 Task: Use Stadium Crowd Applause Effect in this video Movie B.mp4
Action: Mouse moved to (199, 133)
Screenshot: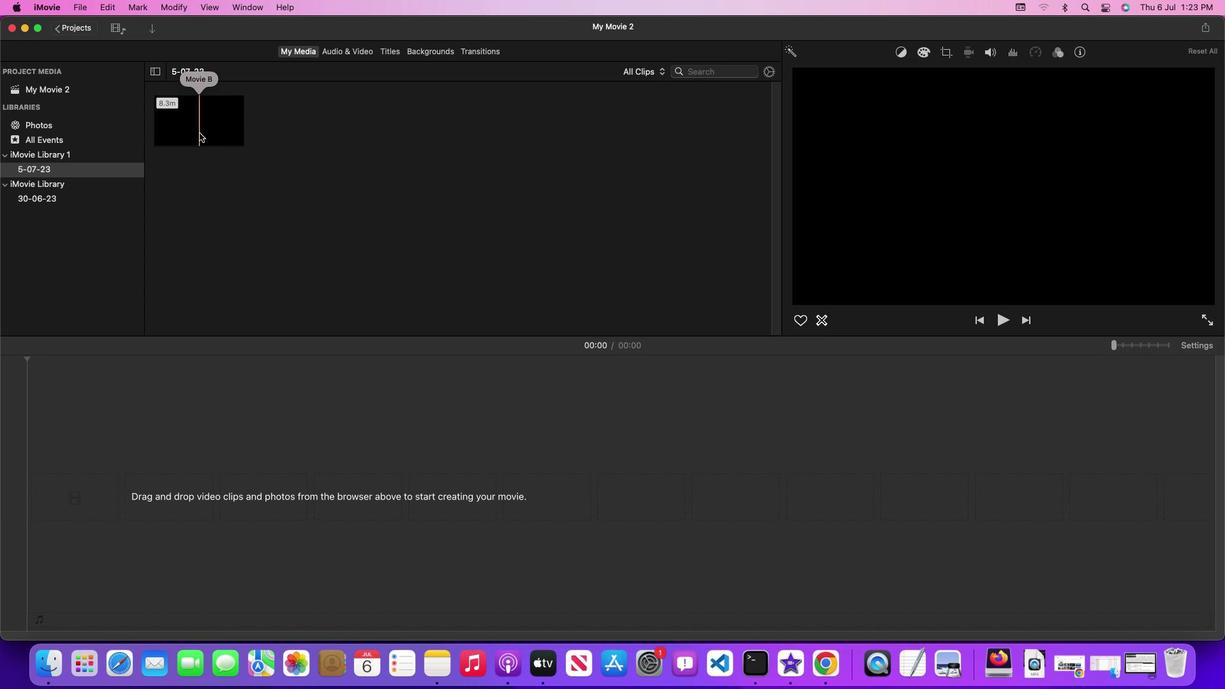 
Action: Mouse pressed left at (199, 133)
Screenshot: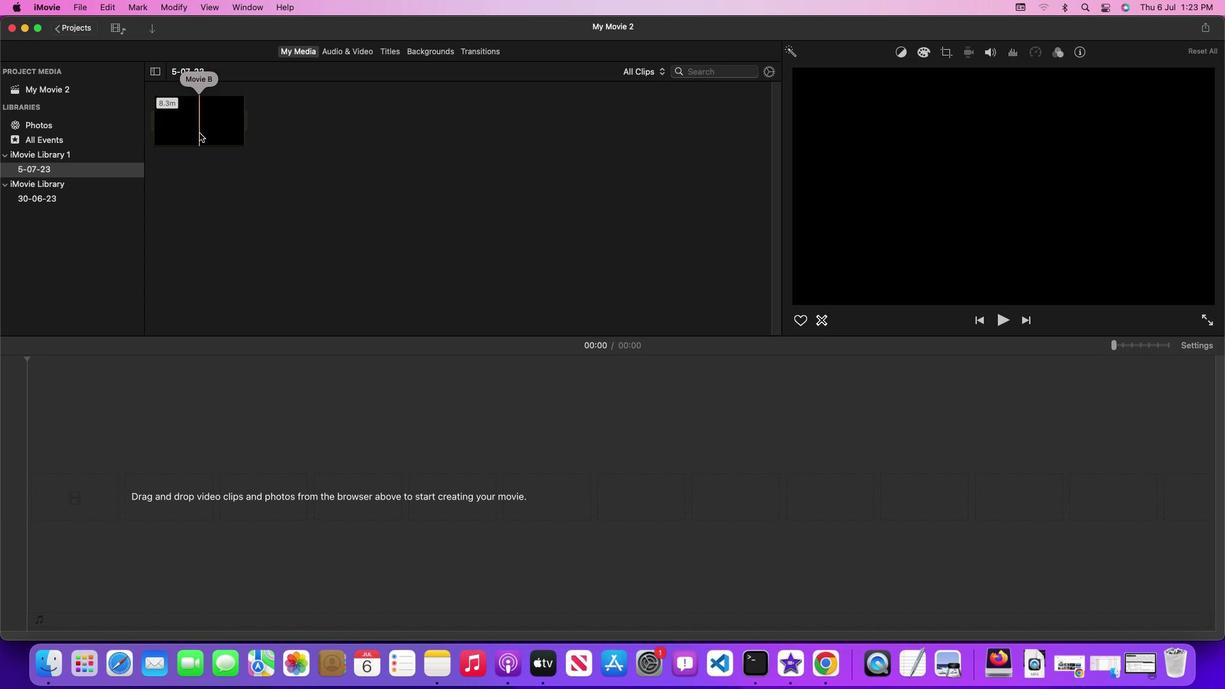 
Action: Mouse pressed left at (199, 133)
Screenshot: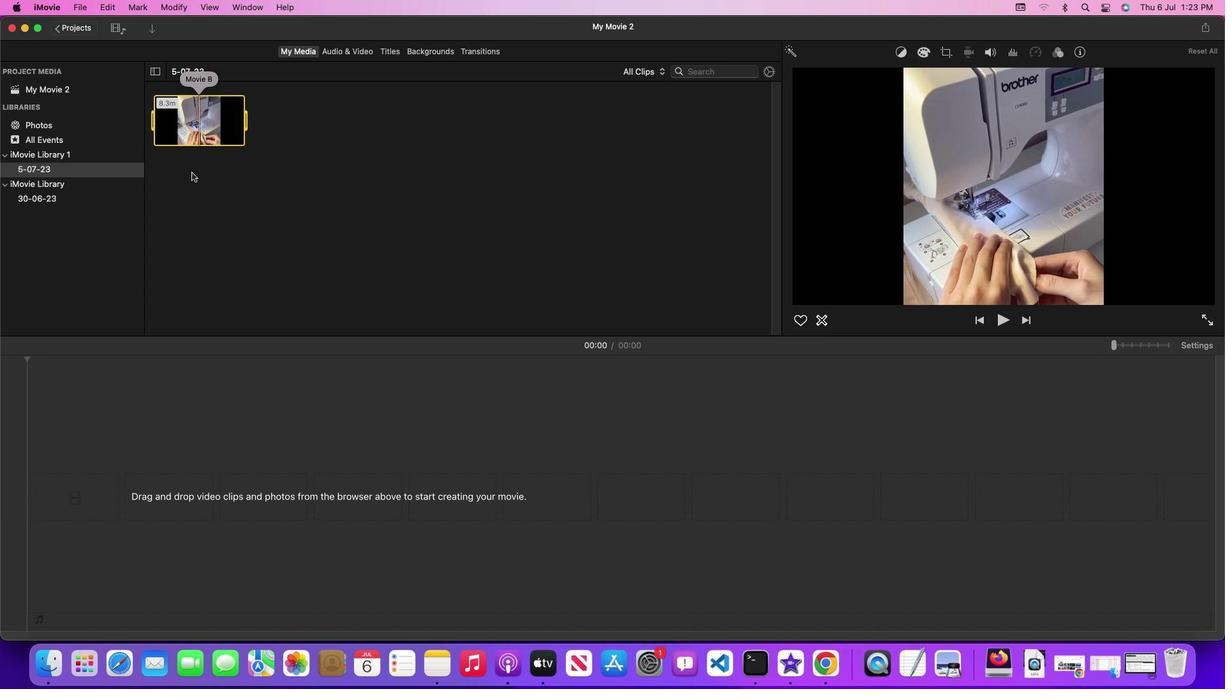 
Action: Mouse moved to (359, 51)
Screenshot: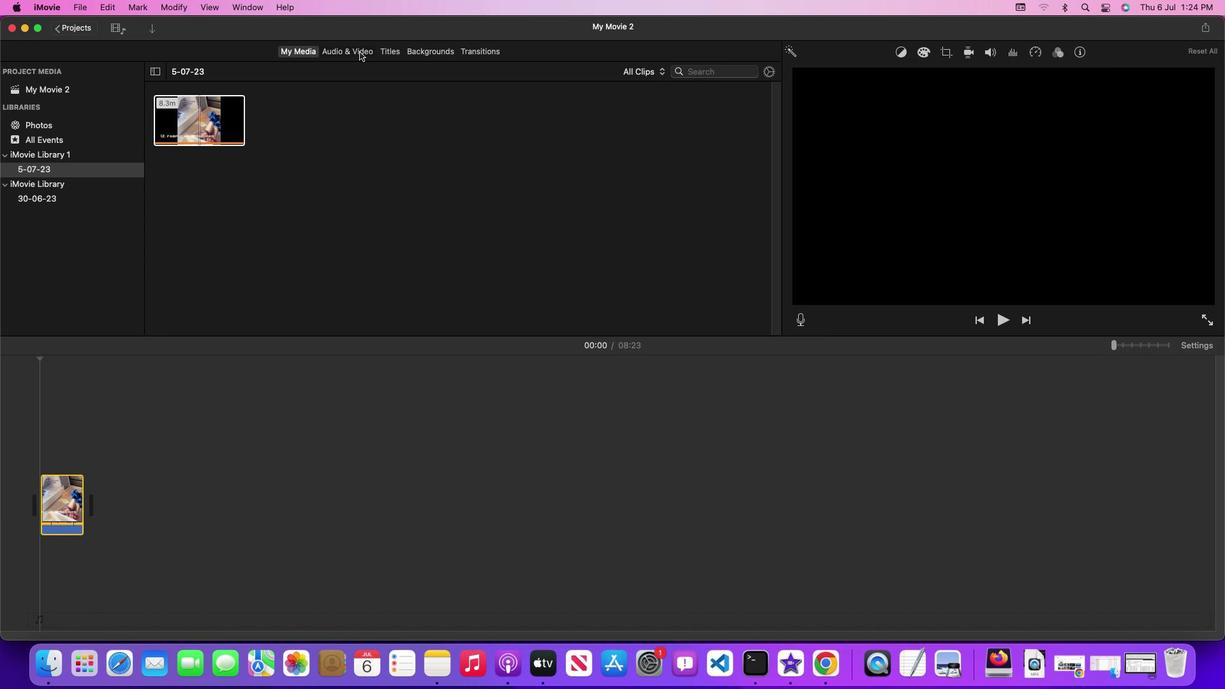 
Action: Mouse pressed left at (359, 51)
Screenshot: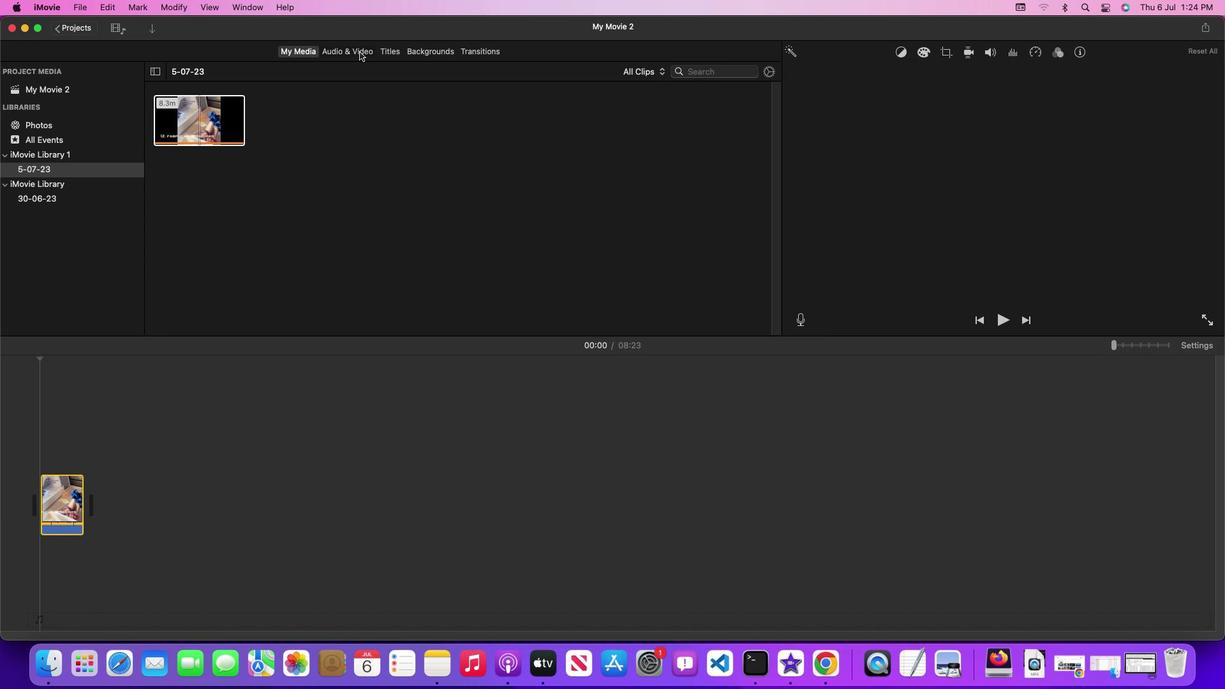 
Action: Mouse moved to (776, 169)
Screenshot: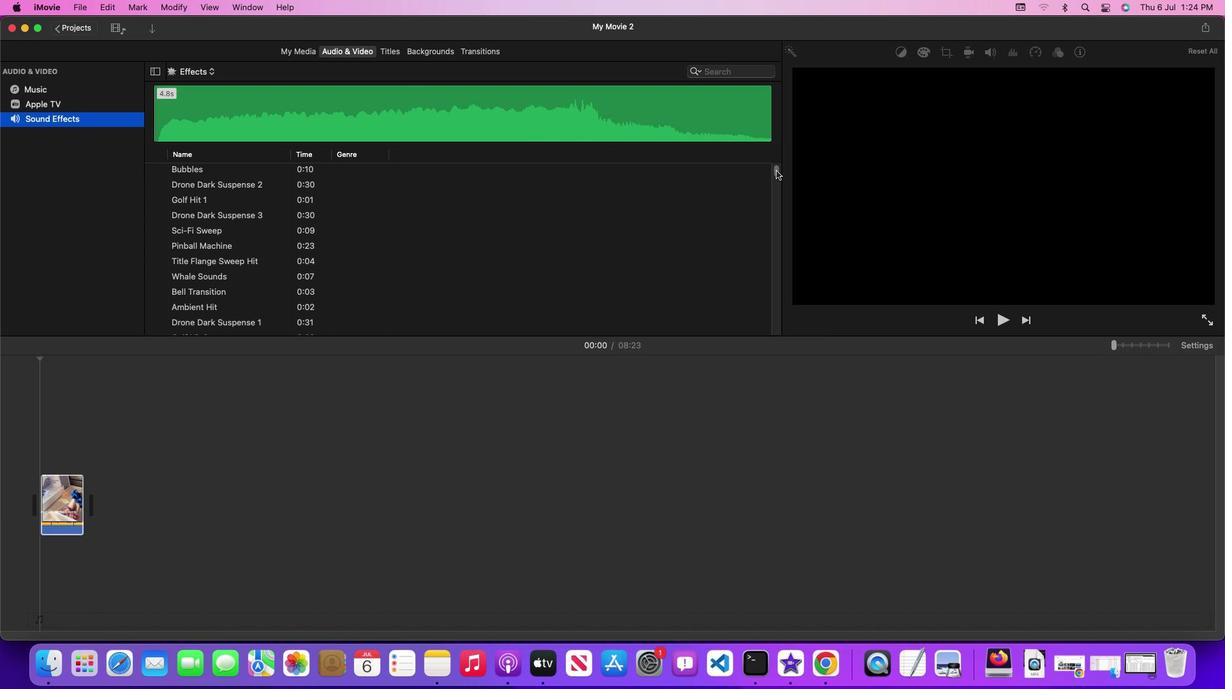 
Action: Mouse pressed left at (776, 169)
Screenshot: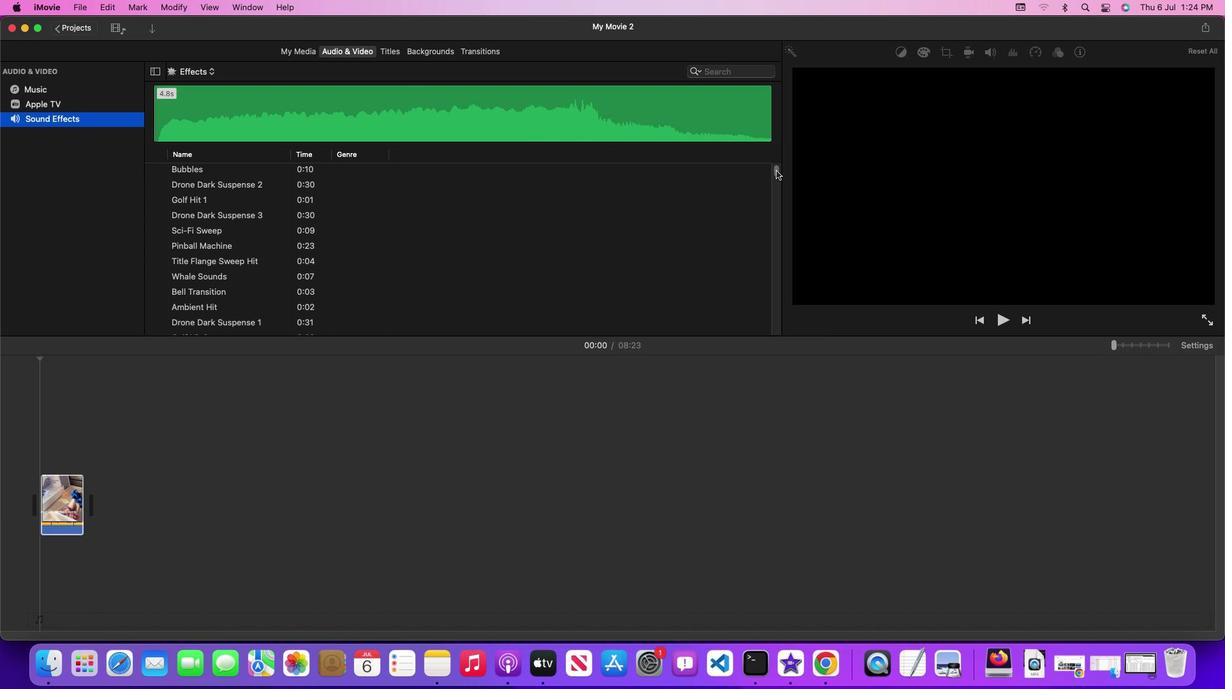 
Action: Mouse moved to (644, 260)
Screenshot: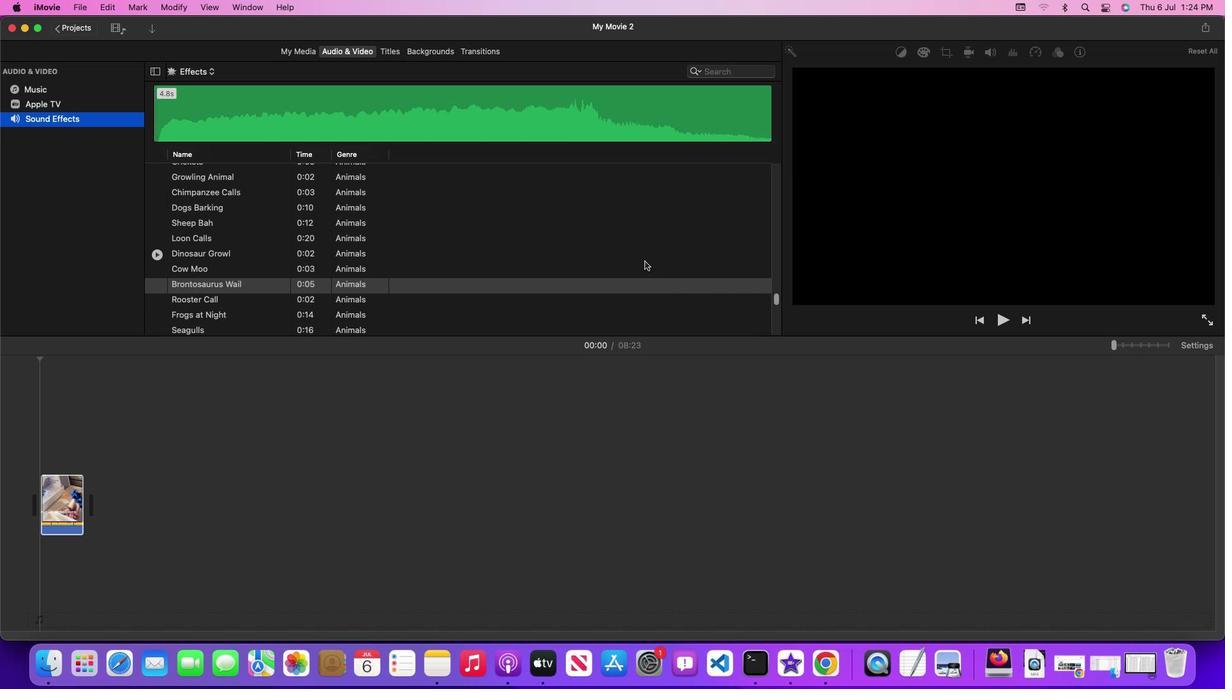 
Action: Mouse scrolled (644, 260) with delta (0, 0)
Screenshot: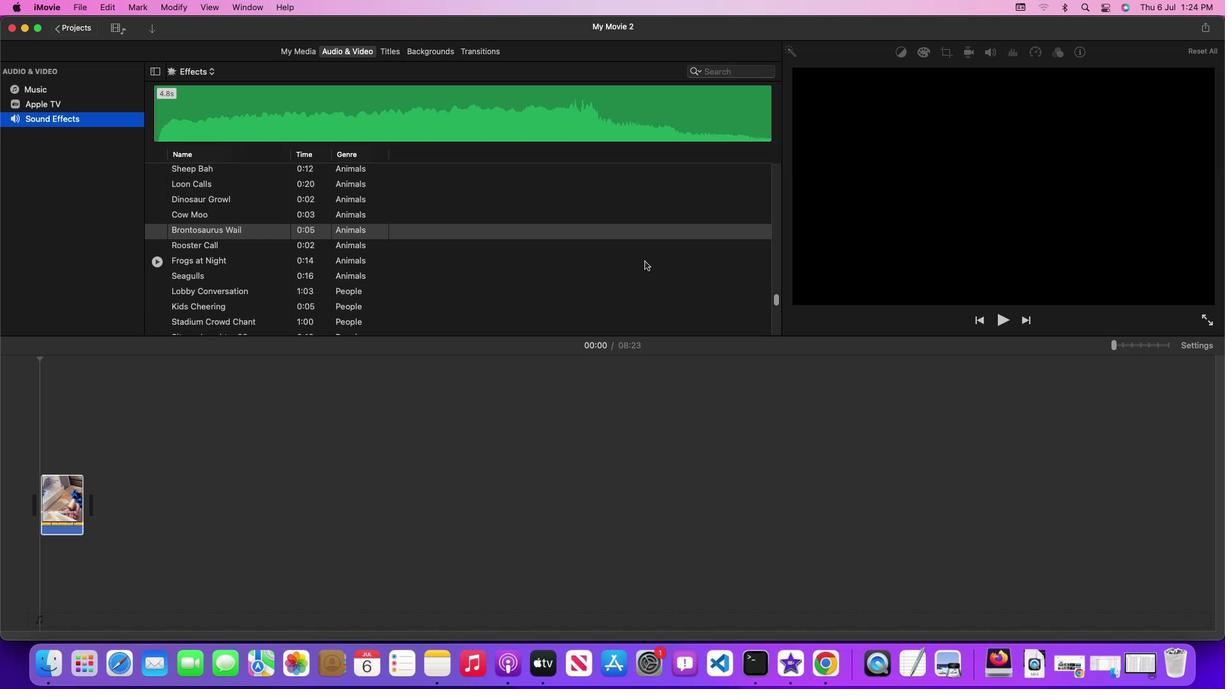 
Action: Mouse scrolled (644, 260) with delta (0, 0)
Screenshot: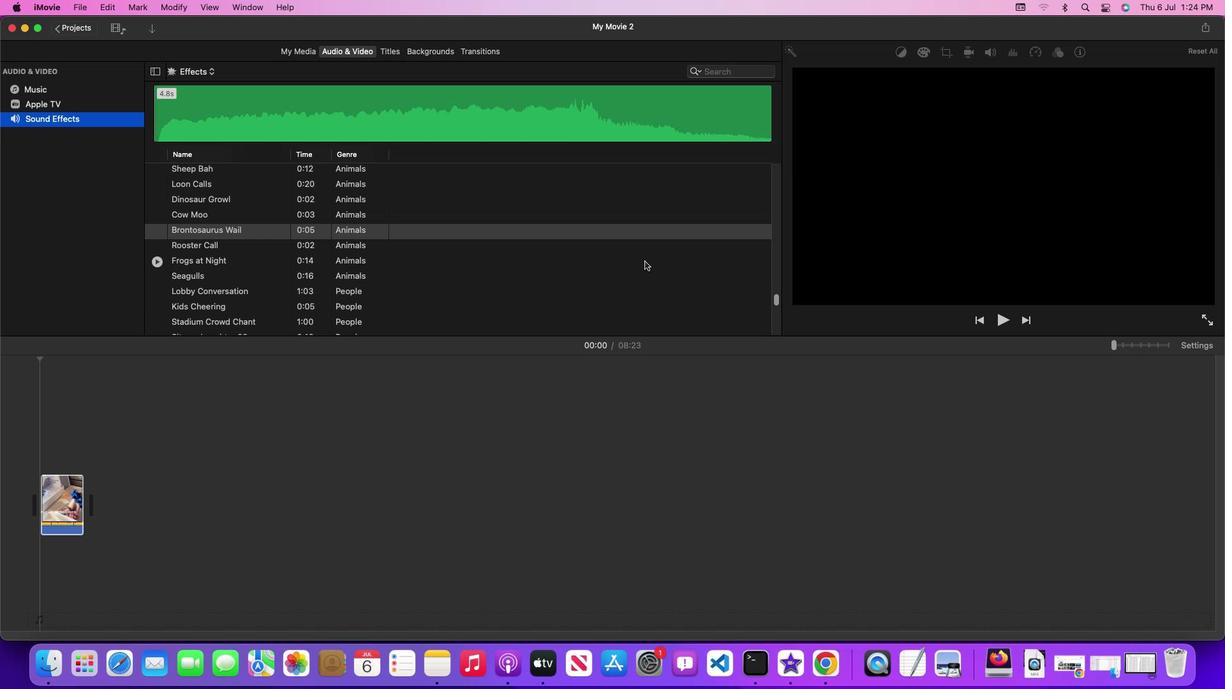 
Action: Mouse scrolled (644, 260) with delta (0, -1)
Screenshot: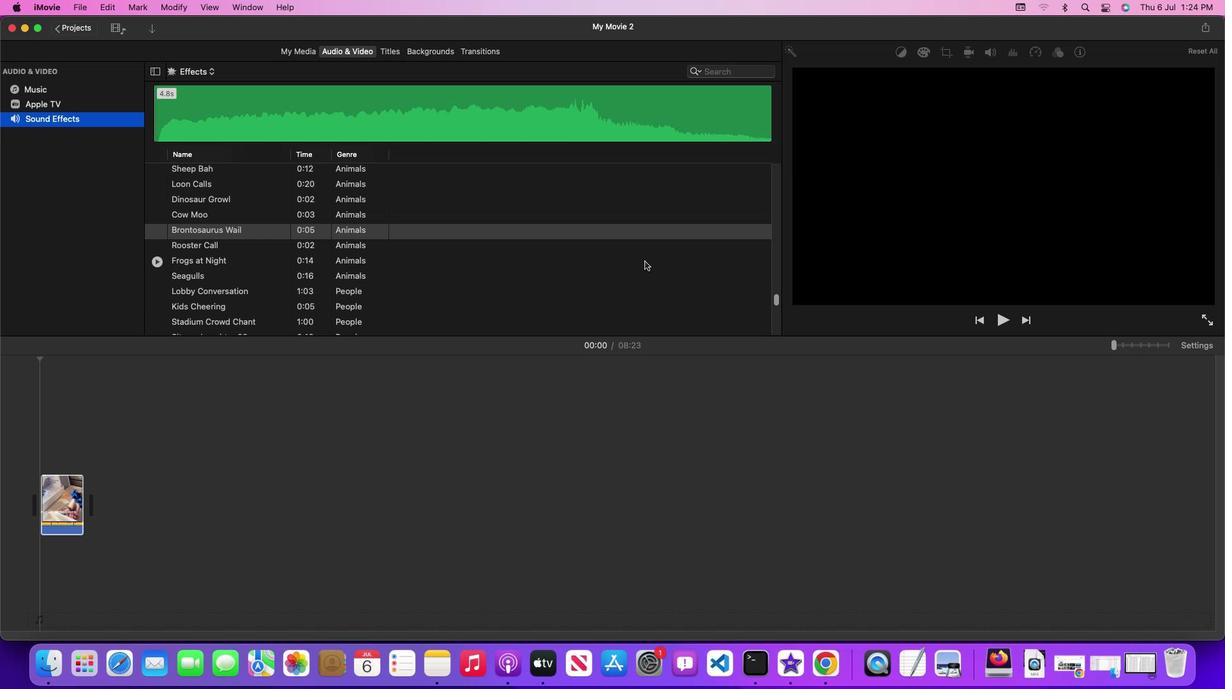 
Action: Mouse scrolled (644, 260) with delta (0, 0)
Screenshot: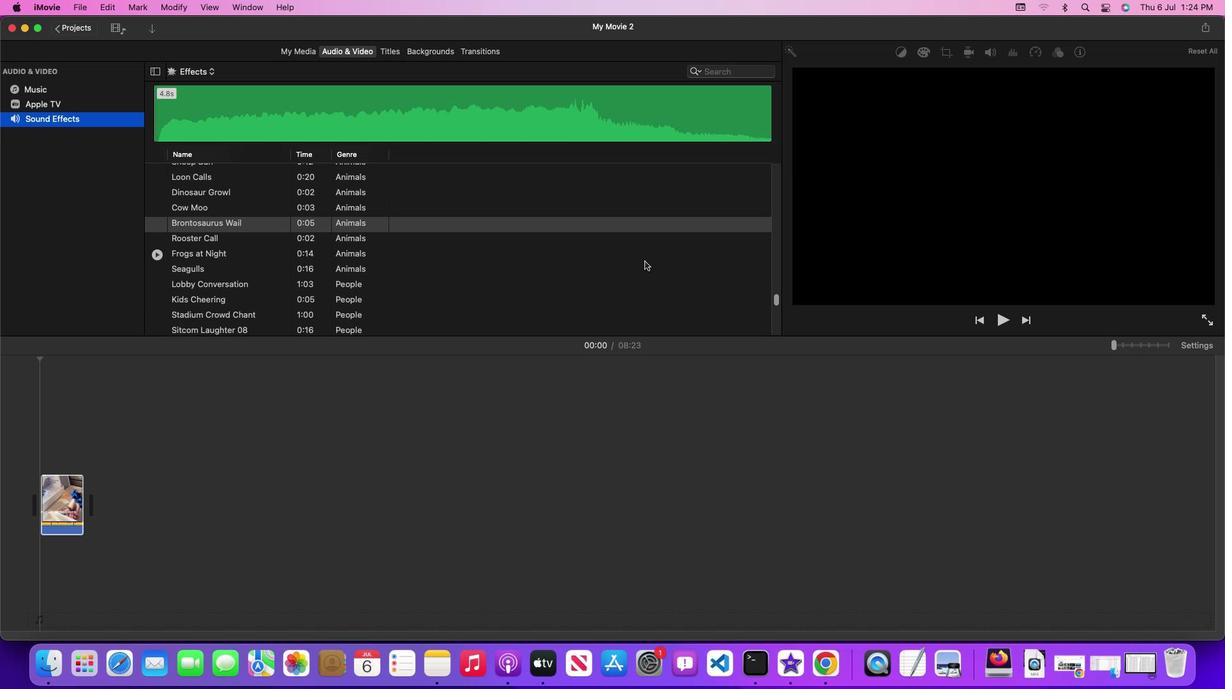
Action: Mouse scrolled (644, 260) with delta (0, 0)
Screenshot: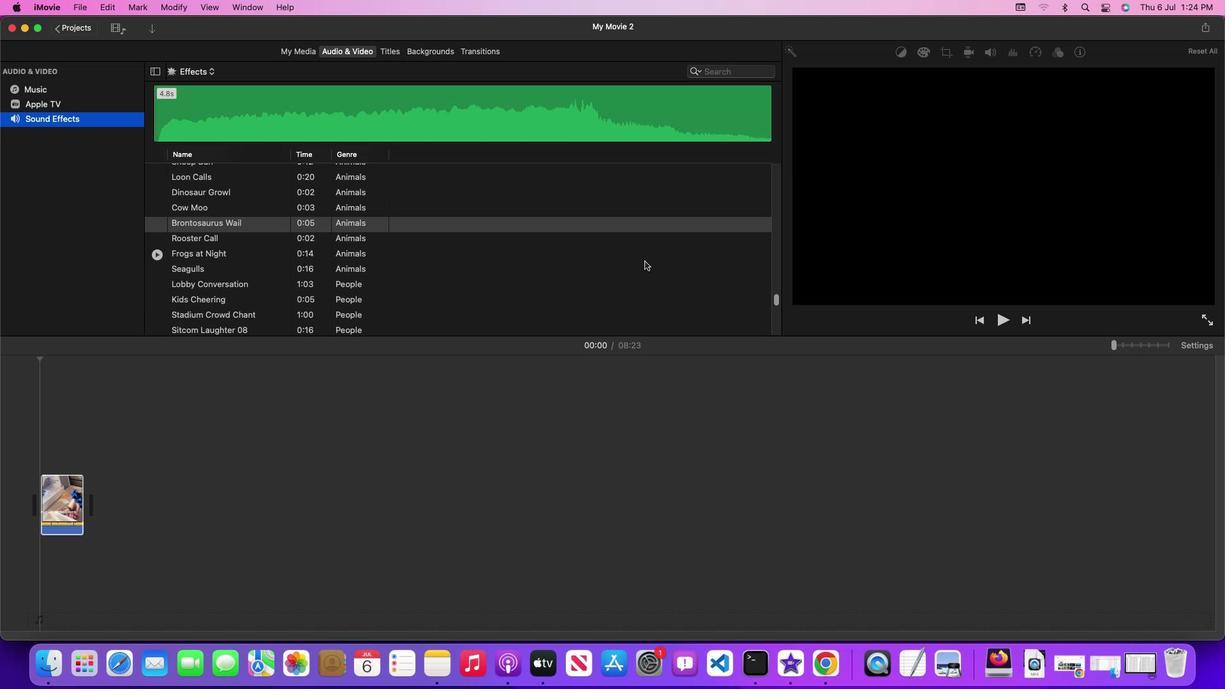 
Action: Mouse scrolled (644, 260) with delta (0, 0)
Screenshot: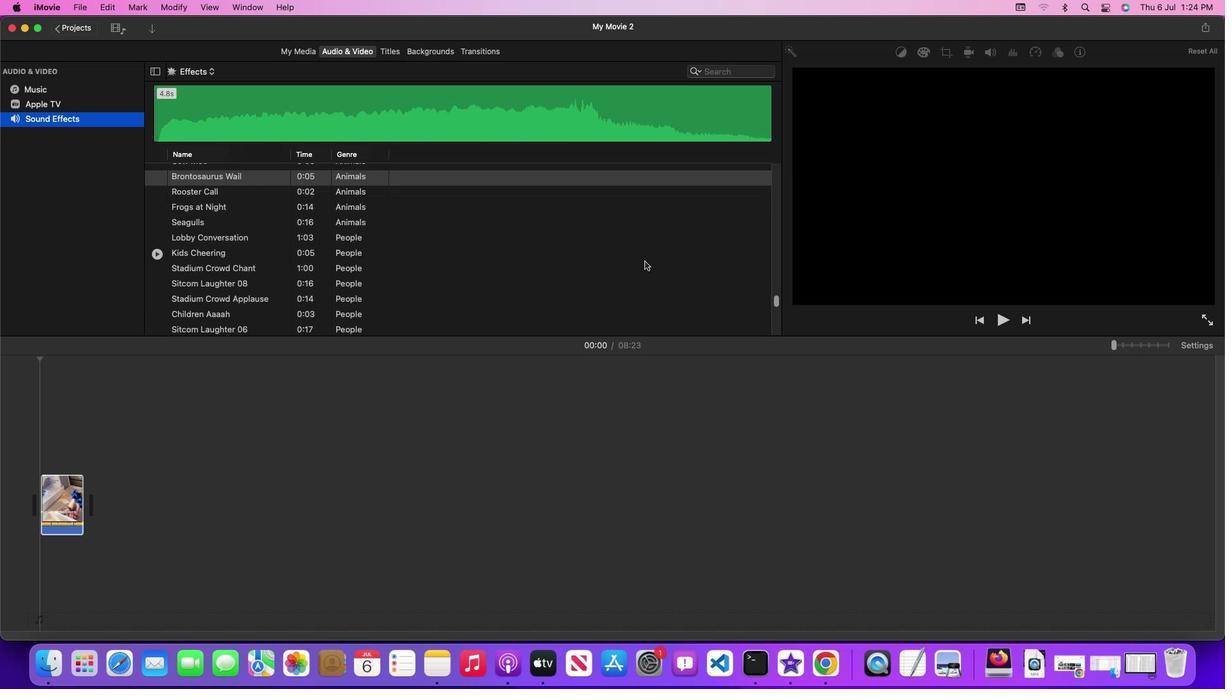 
Action: Mouse scrolled (644, 260) with delta (0, 0)
Screenshot: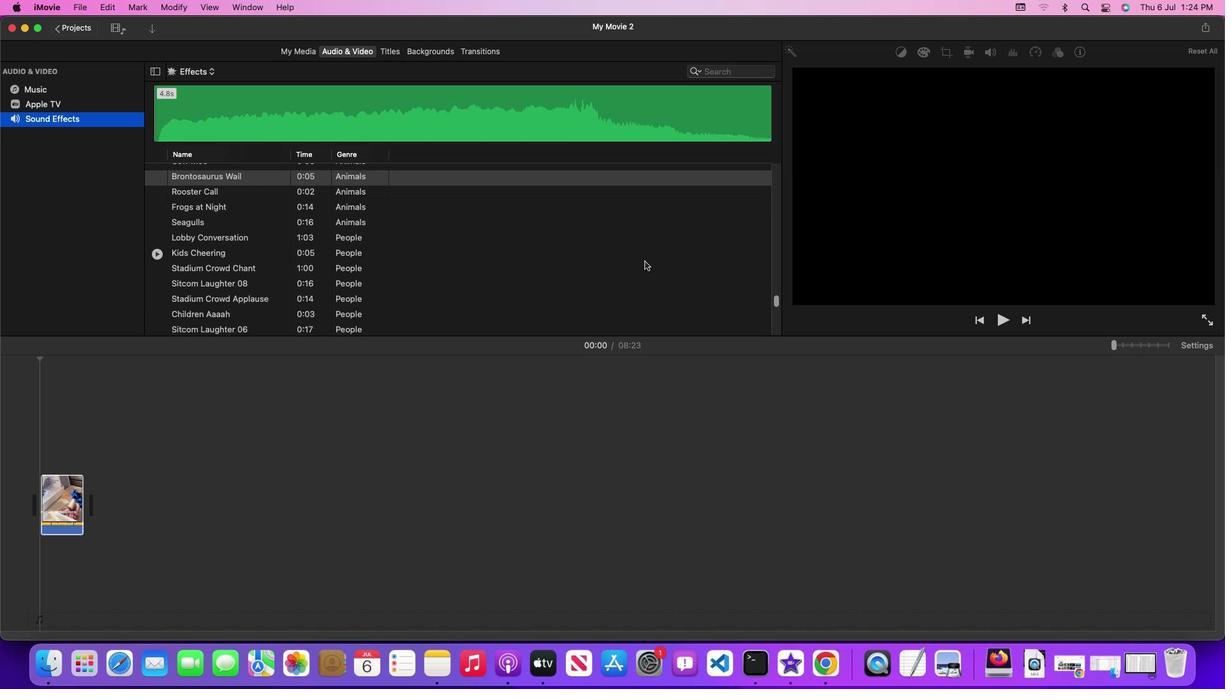 
Action: Mouse scrolled (644, 260) with delta (0, -1)
Screenshot: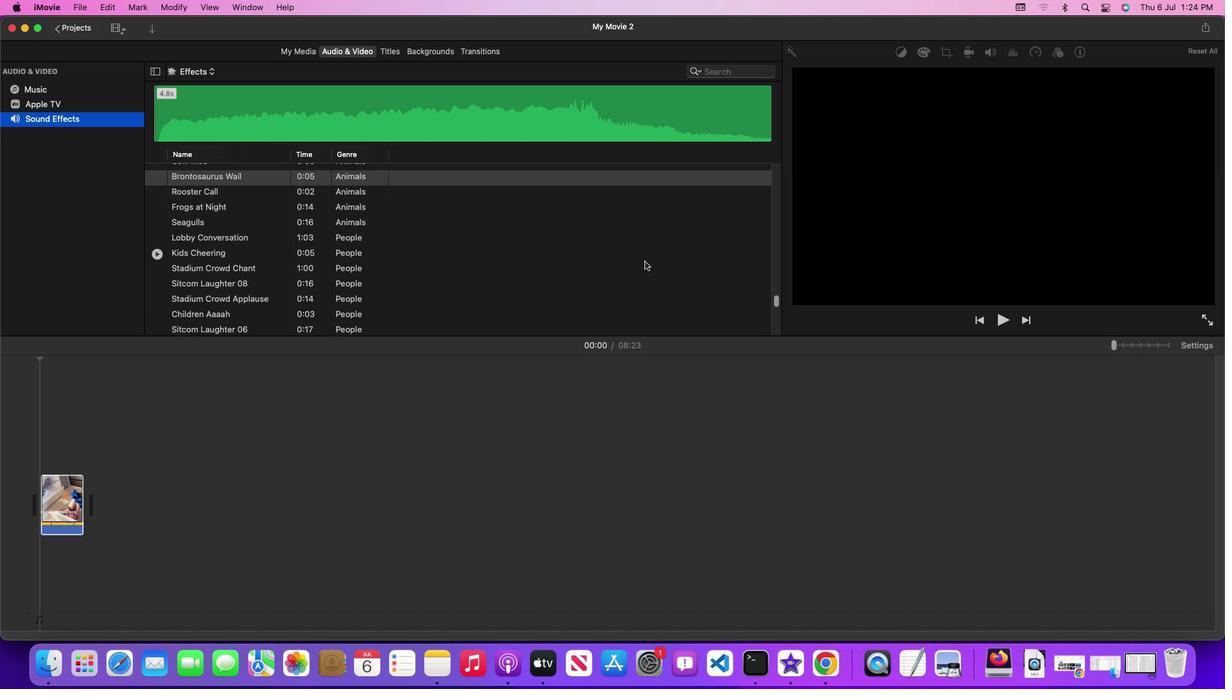 
Action: Mouse scrolled (644, 260) with delta (0, 0)
Screenshot: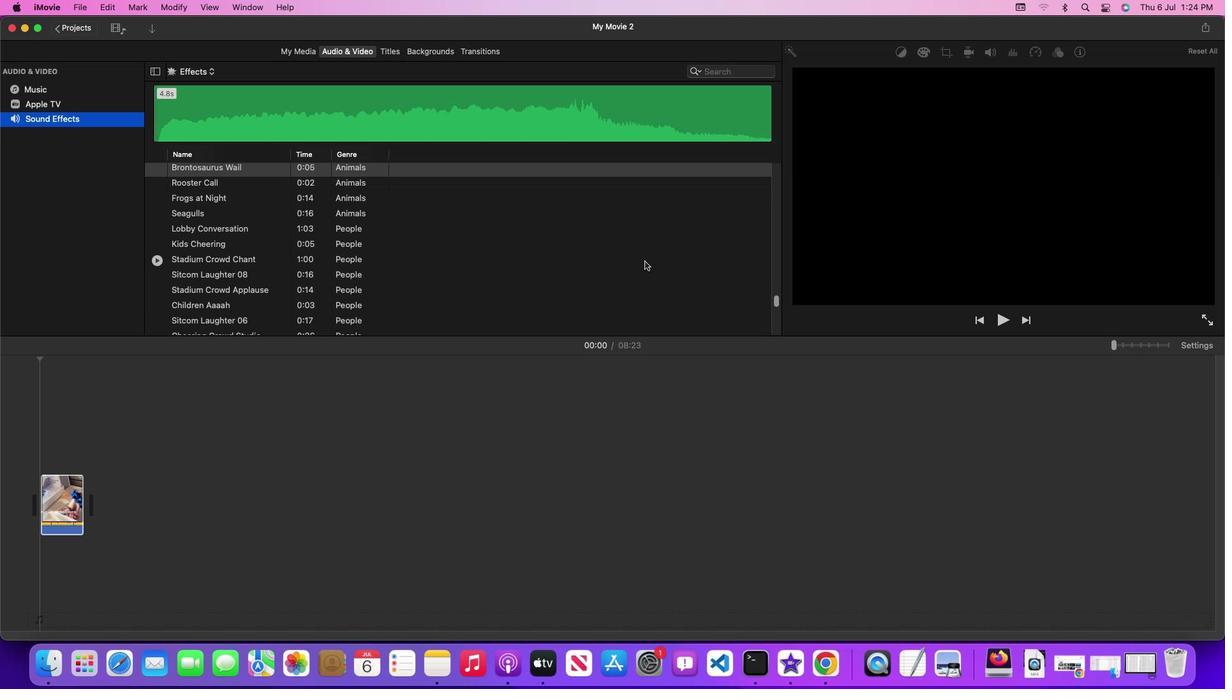 
Action: Mouse scrolled (644, 260) with delta (0, 0)
Screenshot: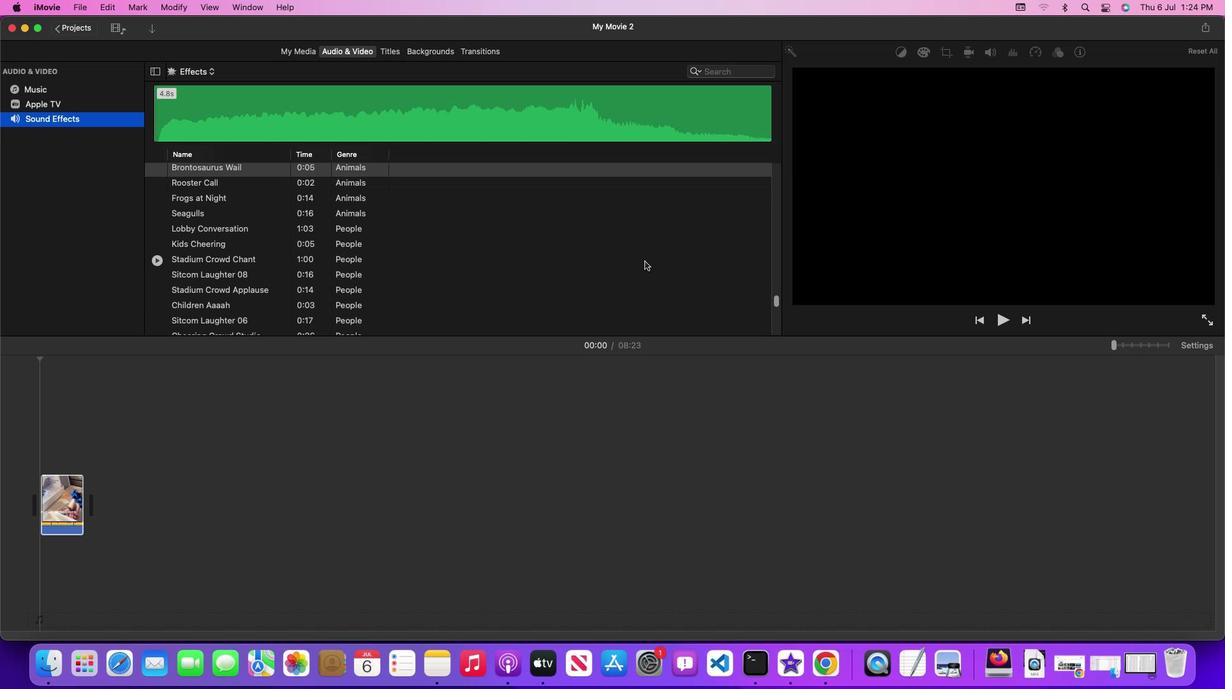 
Action: Mouse moved to (259, 289)
Screenshot: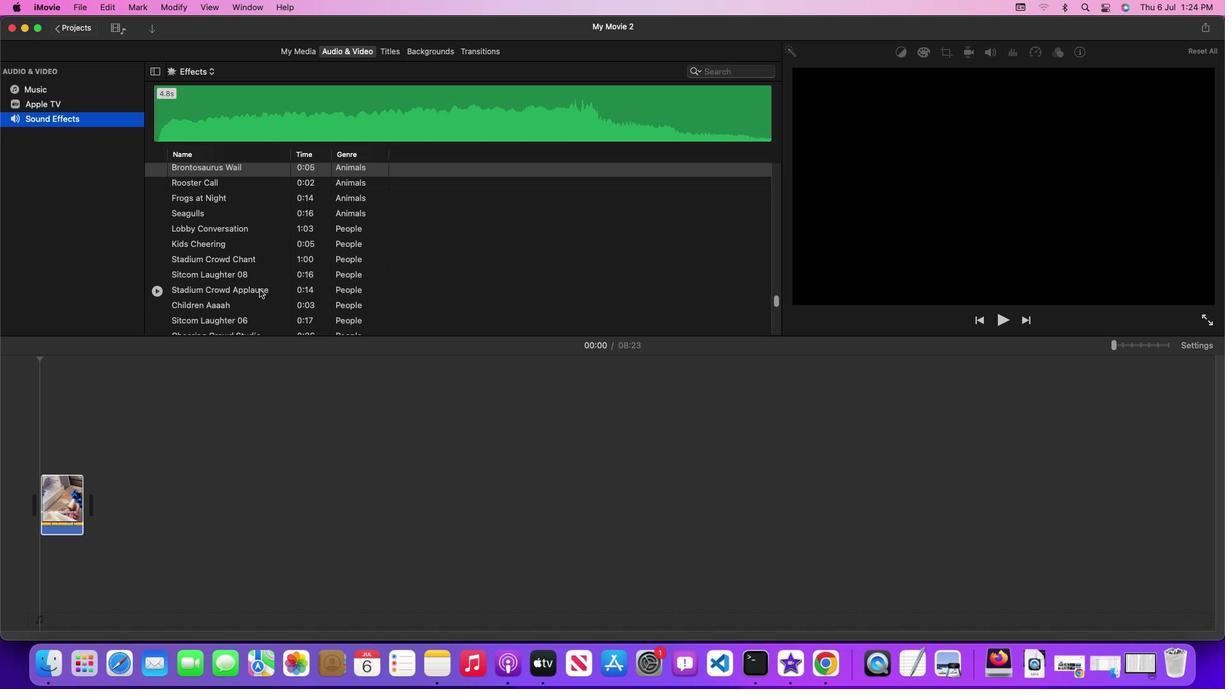 
Action: Mouse pressed left at (259, 289)
Screenshot: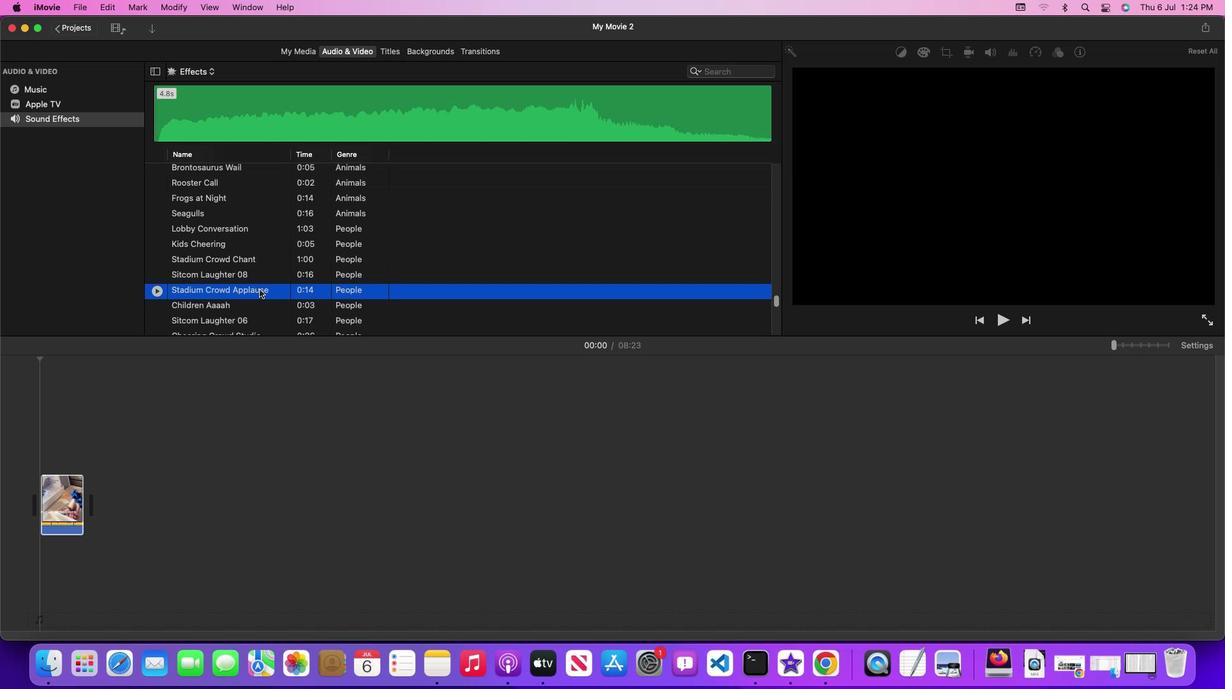 
Action: Mouse moved to (262, 289)
Screenshot: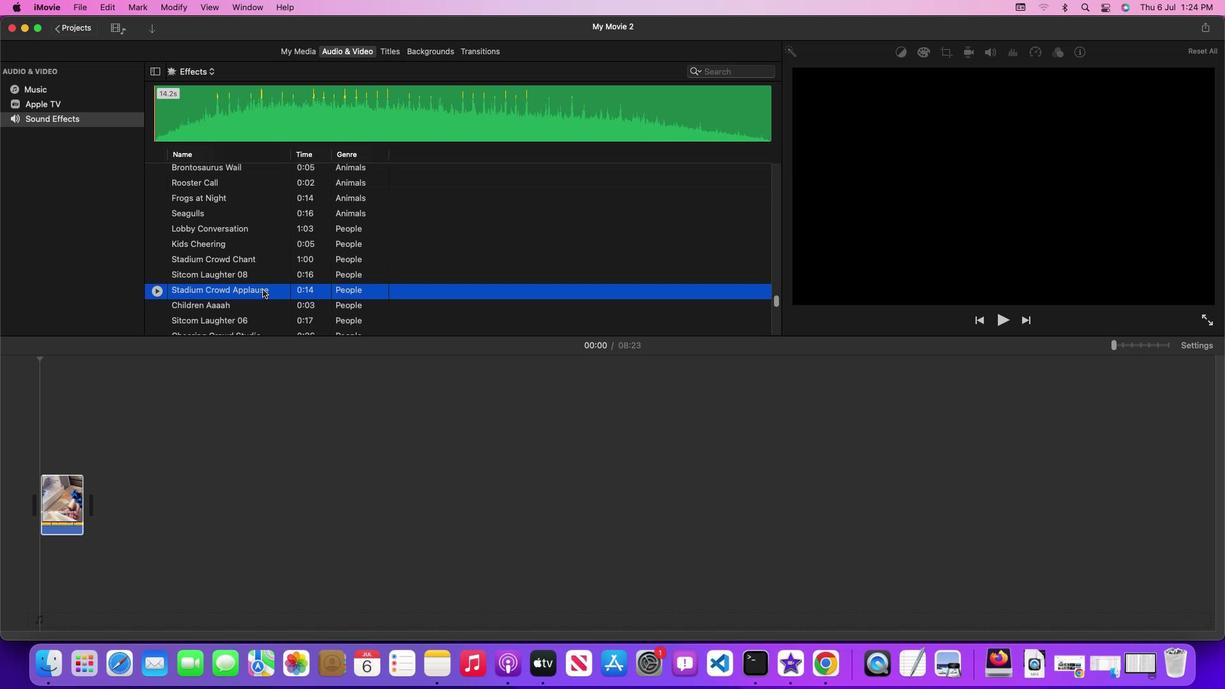 
Action: Mouse pressed left at (262, 289)
Screenshot: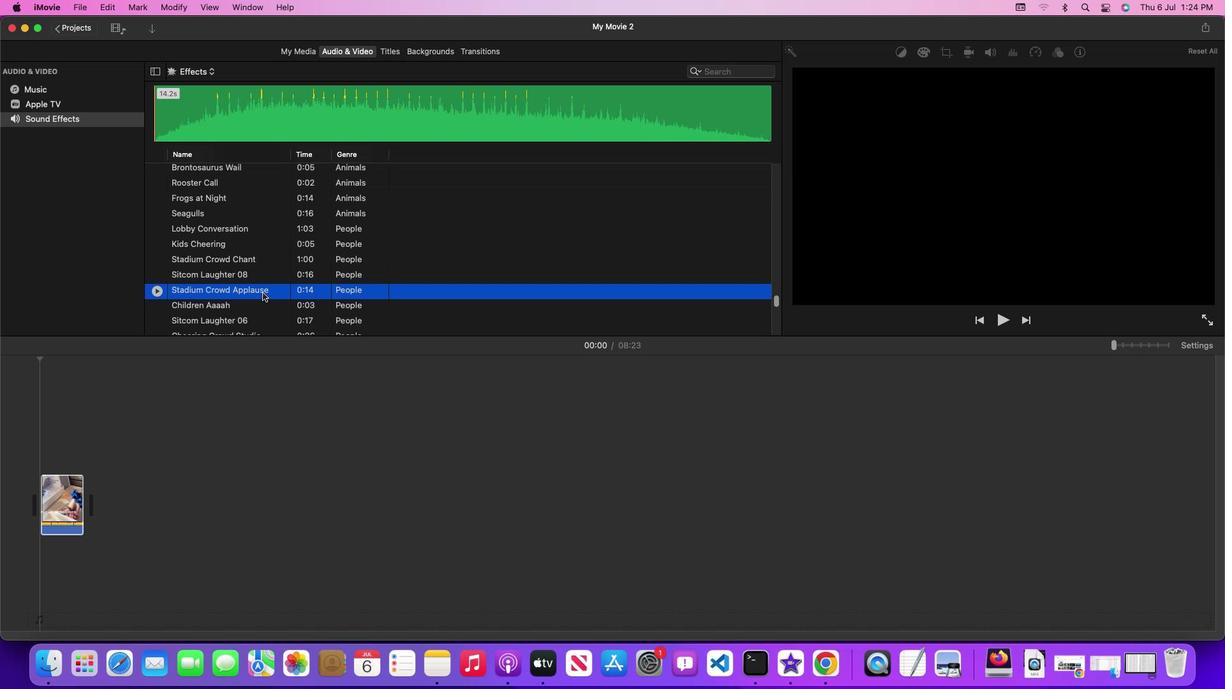 
Action: Mouse moved to (177, 462)
Screenshot: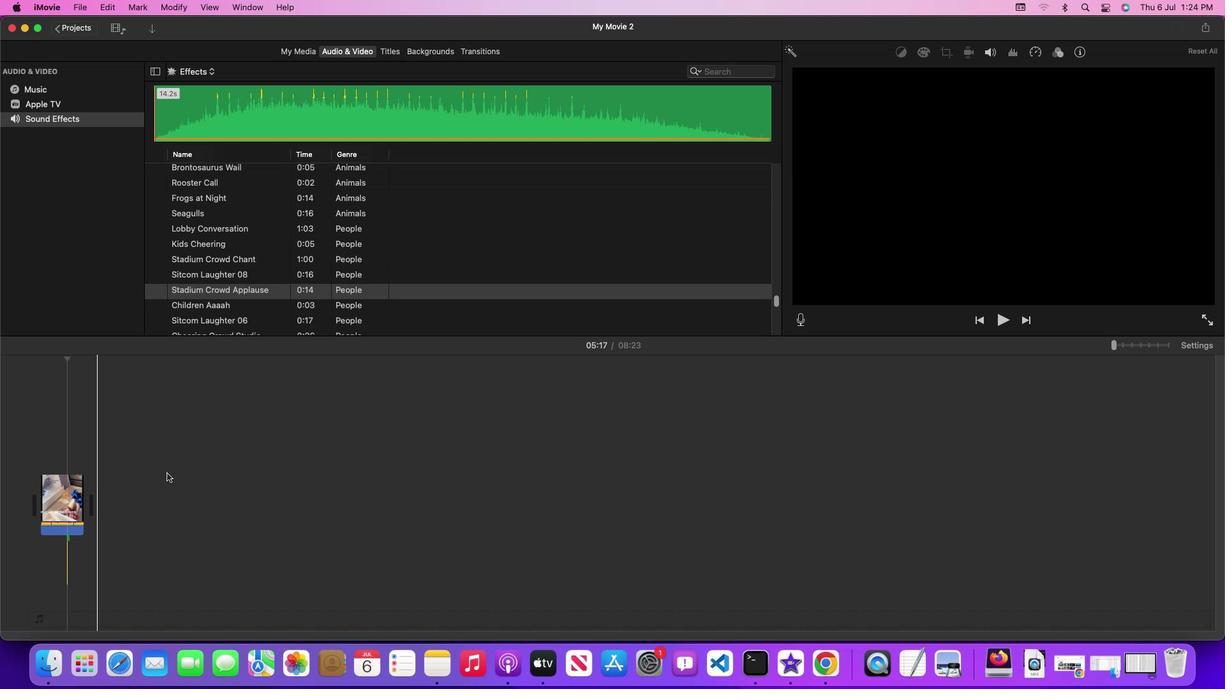 
